 Task: In the  document analytics.rtf Select the first Column and change text color to  'Brown' Apply the command  'Undo' Apply the command  Redo
Action: Mouse moved to (372, 179)
Screenshot: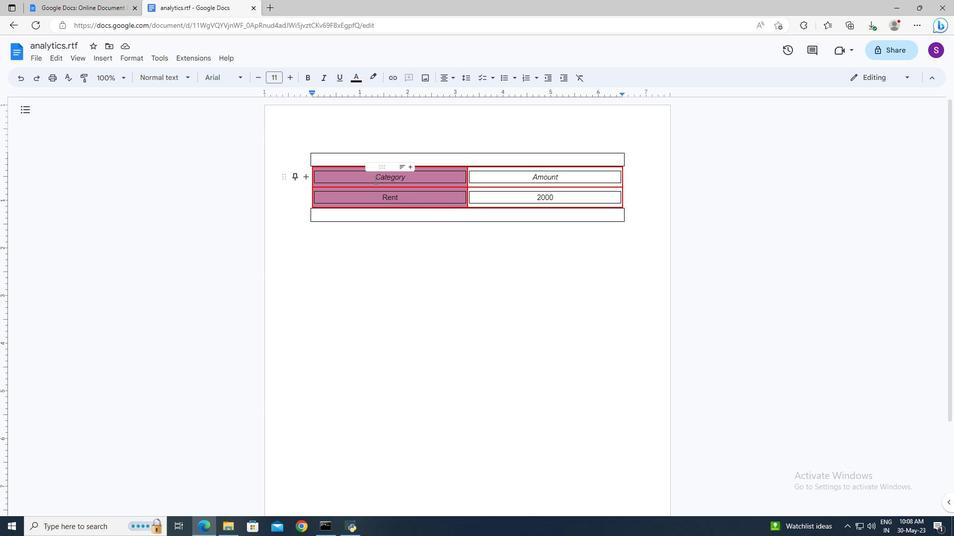 
Action: Mouse pressed left at (372, 179)
Screenshot: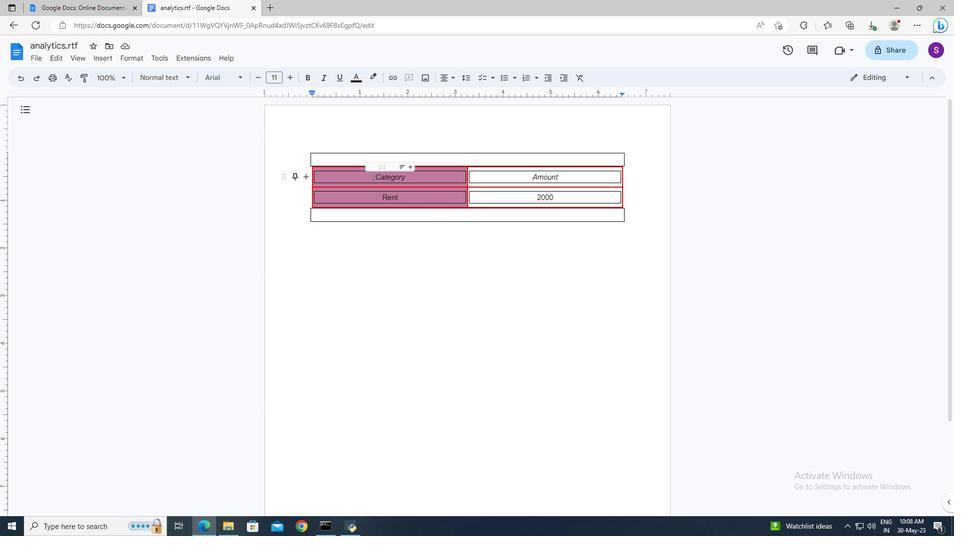 
Action: Key pressed <Key.shift><Key.down>
Screenshot: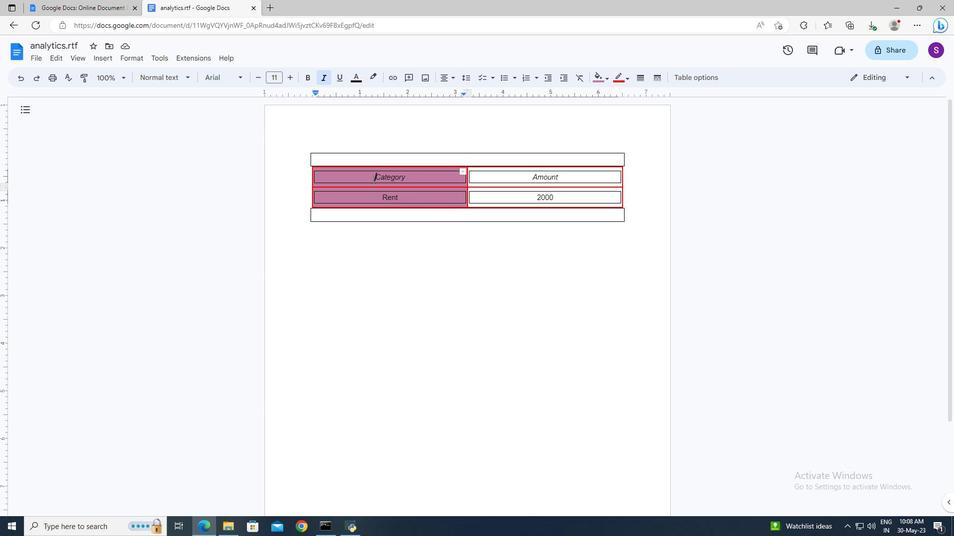 
Action: Mouse moved to (358, 82)
Screenshot: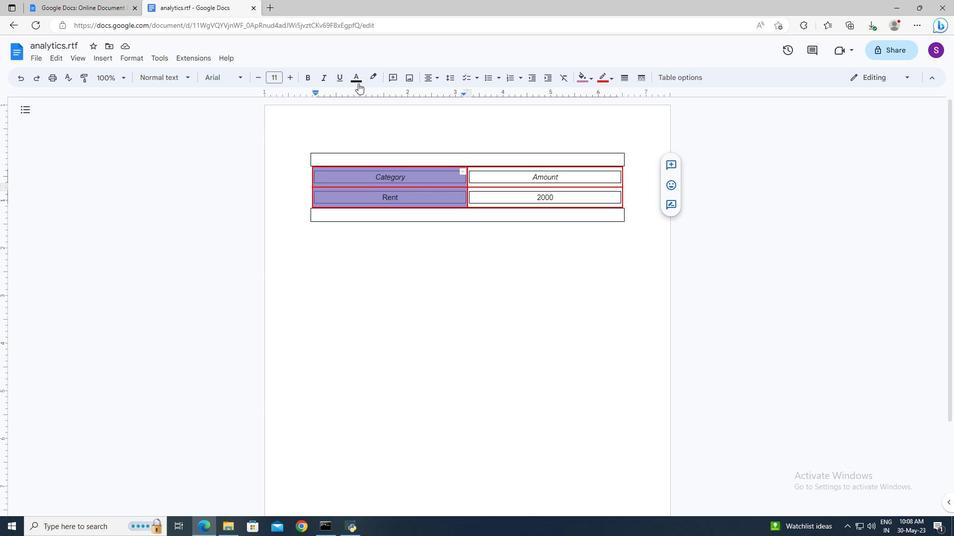 
Action: Mouse pressed left at (358, 82)
Screenshot: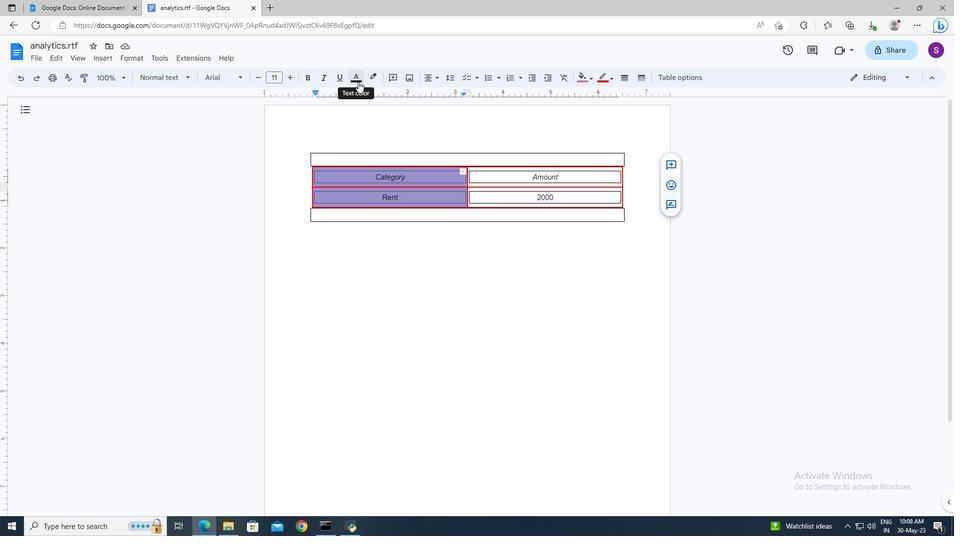 
Action: Mouse moved to (383, 171)
Screenshot: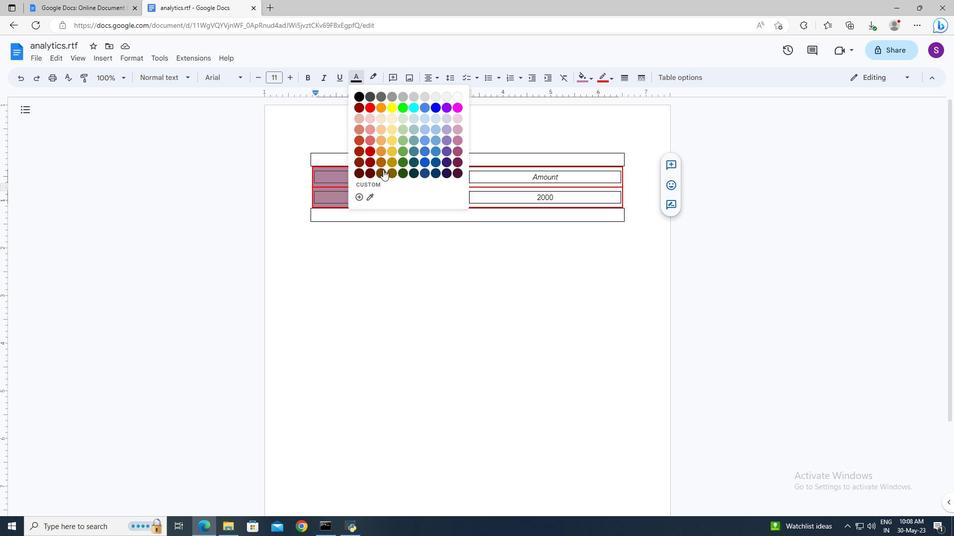 
Action: Mouse pressed left at (383, 171)
Screenshot: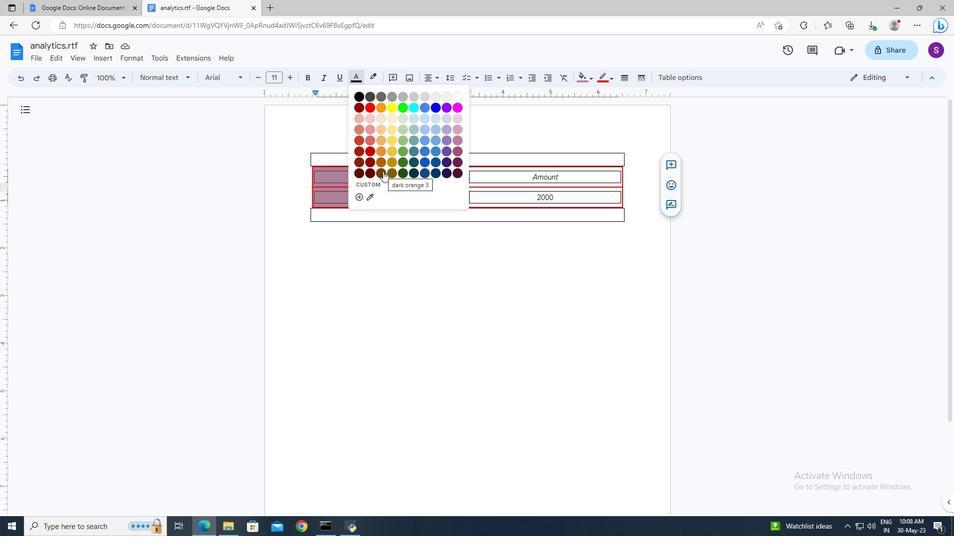 
Action: Mouse moved to (472, 265)
Screenshot: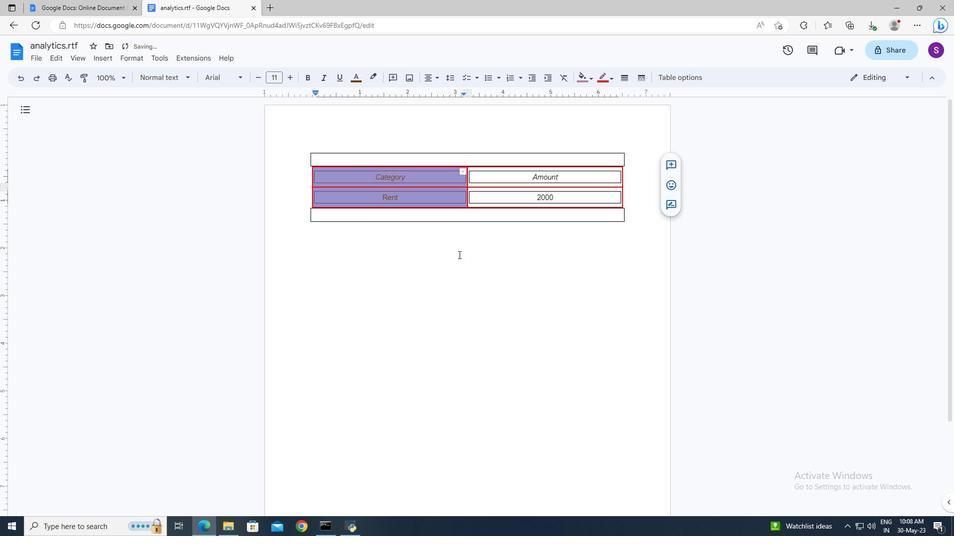 
Action: Mouse pressed left at (472, 265)
Screenshot: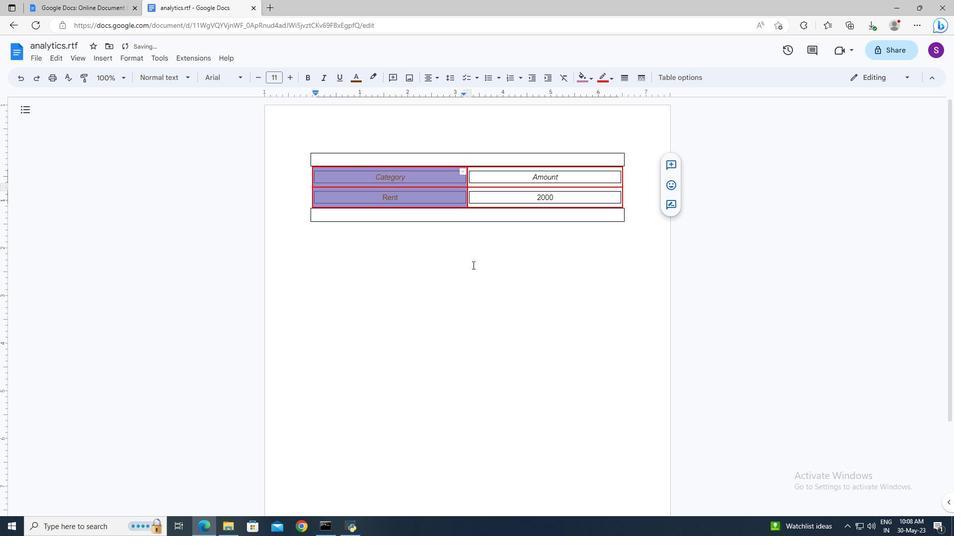 
Action: Key pressed ctrl+Z
Screenshot: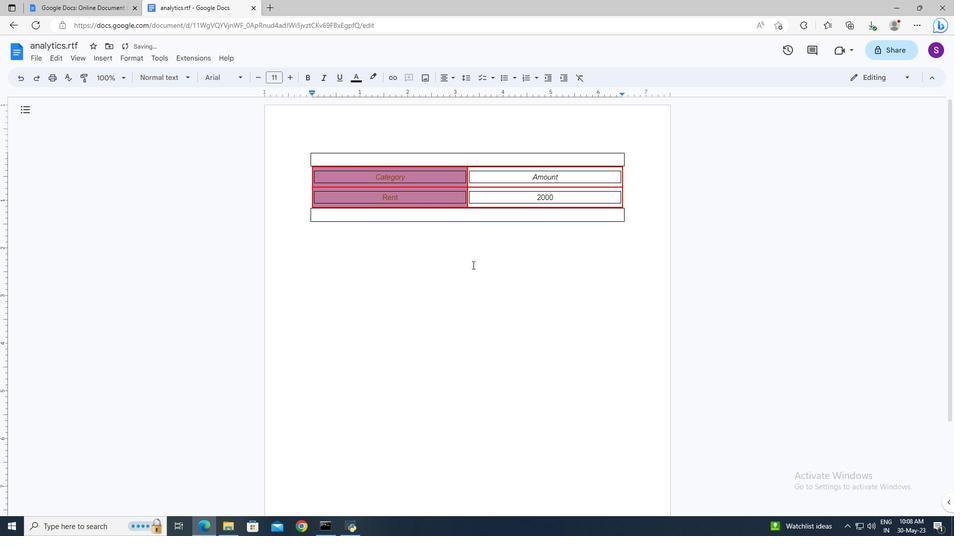 
Action: Mouse pressed left at (472, 265)
Screenshot: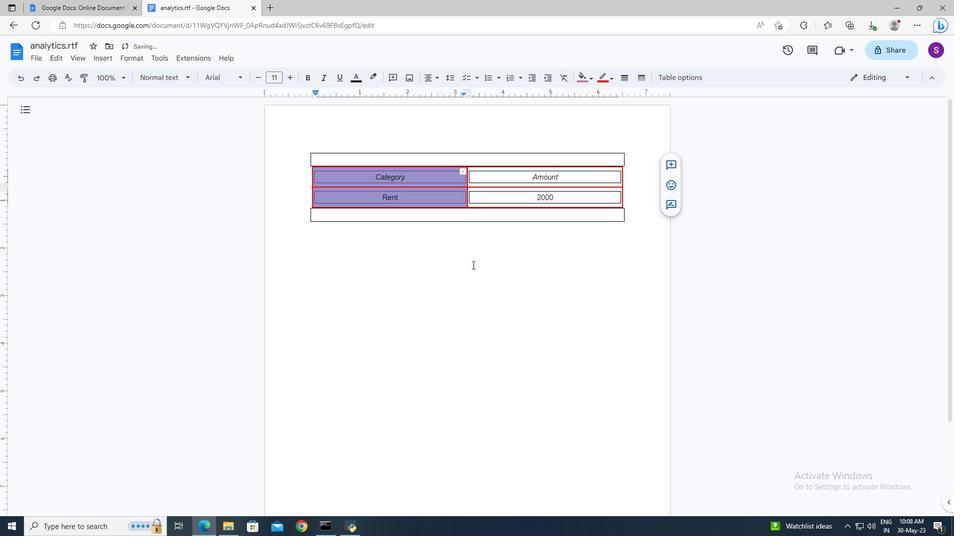 
Action: Key pressed ctrl+Y
Screenshot: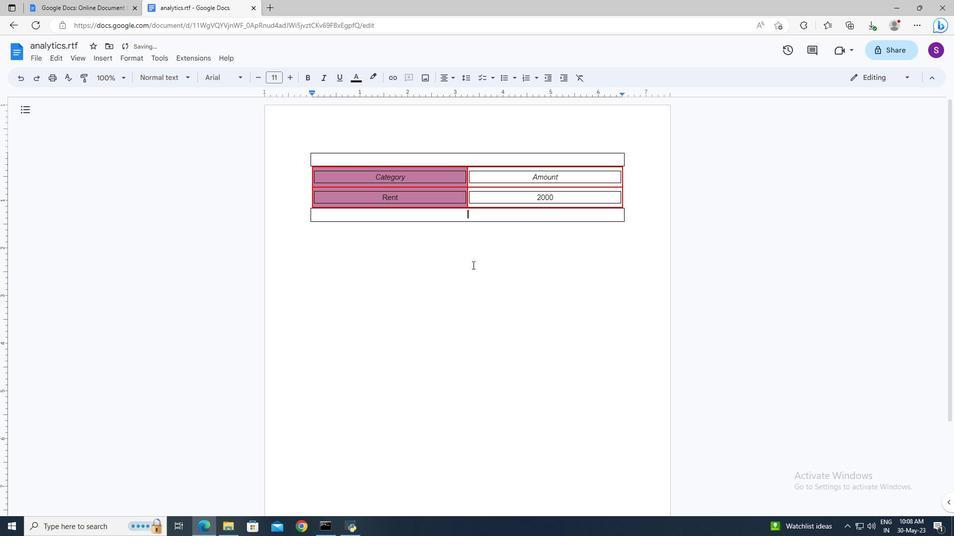 
Action: Mouse pressed left at (472, 265)
Screenshot: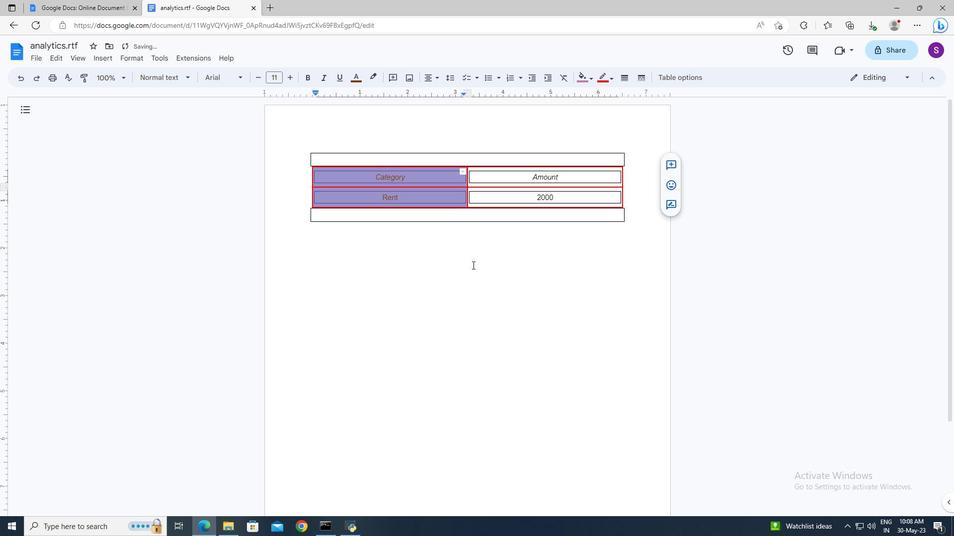 
